 Task: Add White Sub Bun 4 Pack to the cart.
Action: Mouse moved to (767, 283)
Screenshot: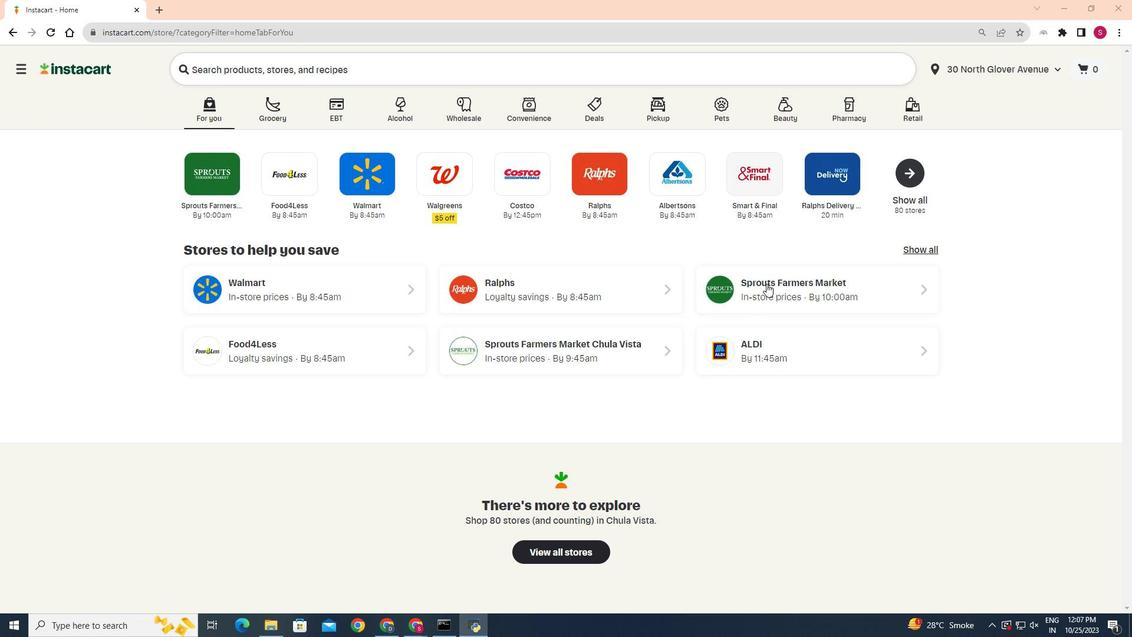 
Action: Mouse pressed left at (767, 283)
Screenshot: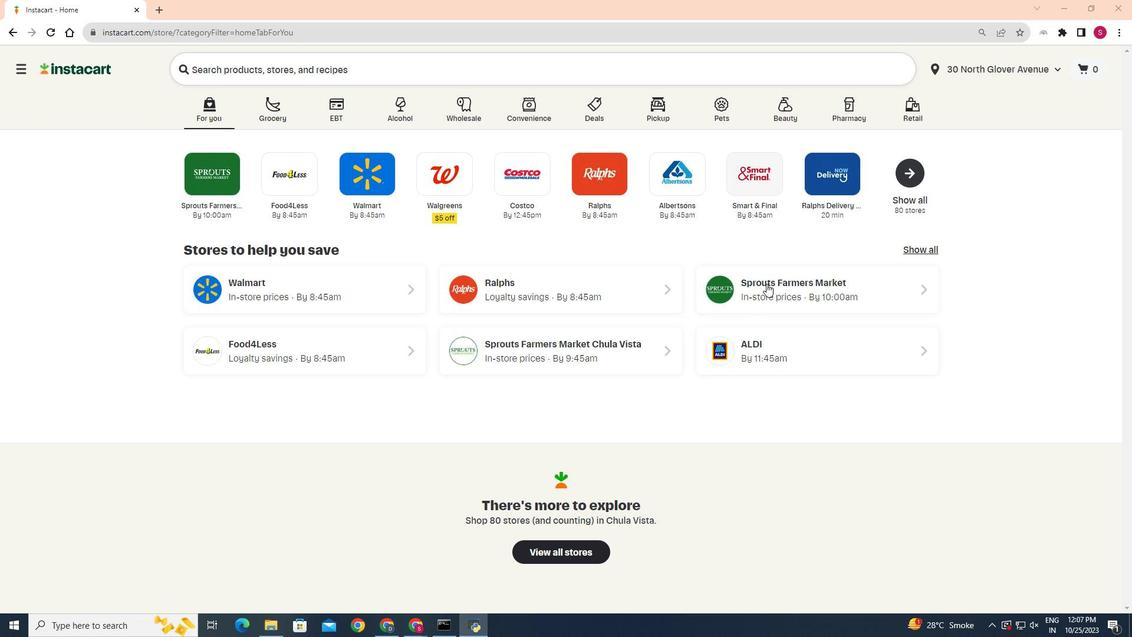 
Action: Mouse moved to (51, 515)
Screenshot: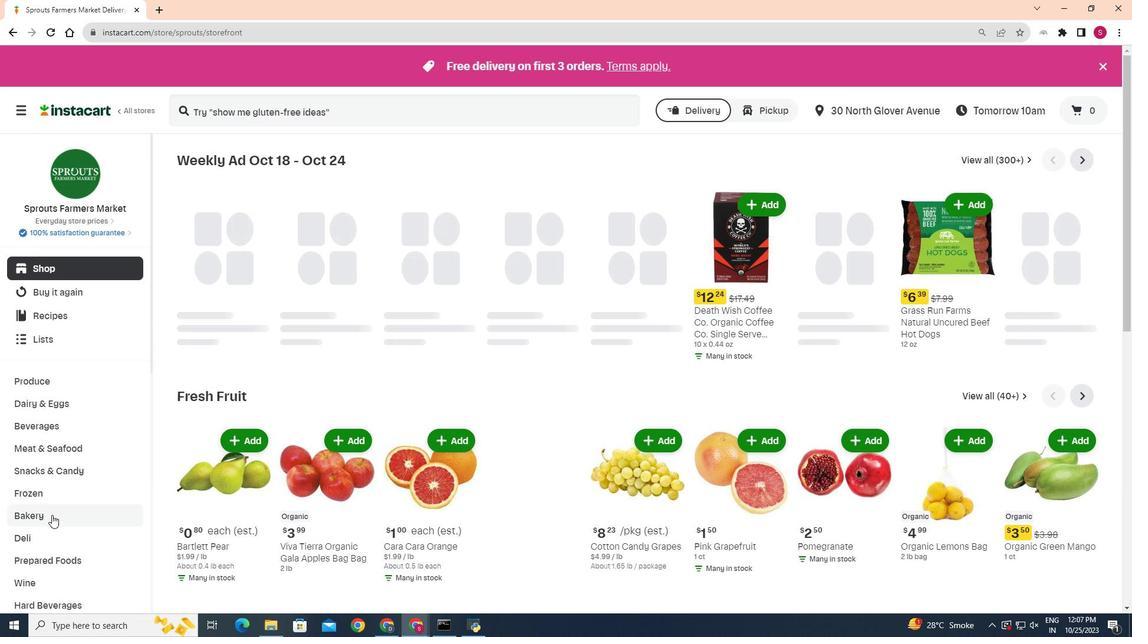 
Action: Mouse pressed left at (51, 515)
Screenshot: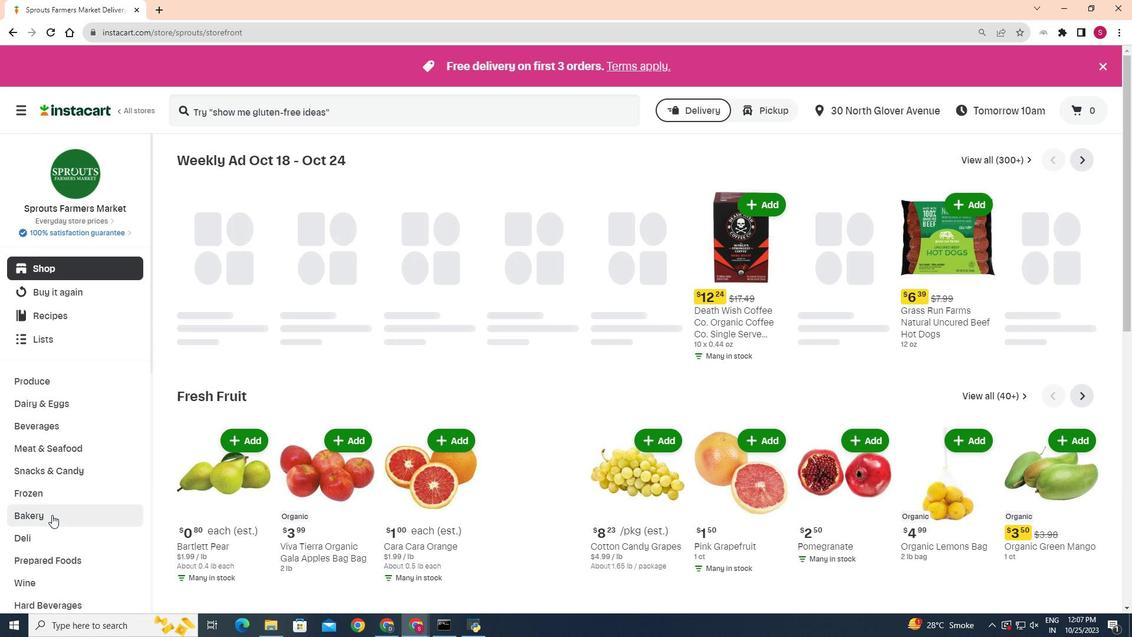 
Action: Mouse moved to (326, 192)
Screenshot: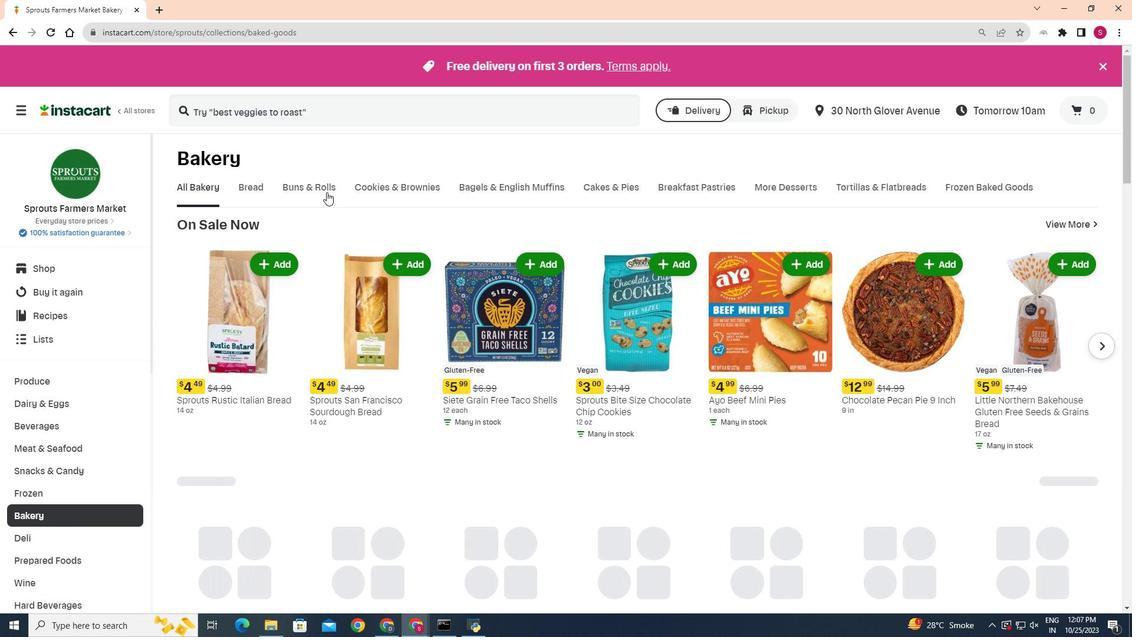 
Action: Mouse pressed left at (326, 192)
Screenshot: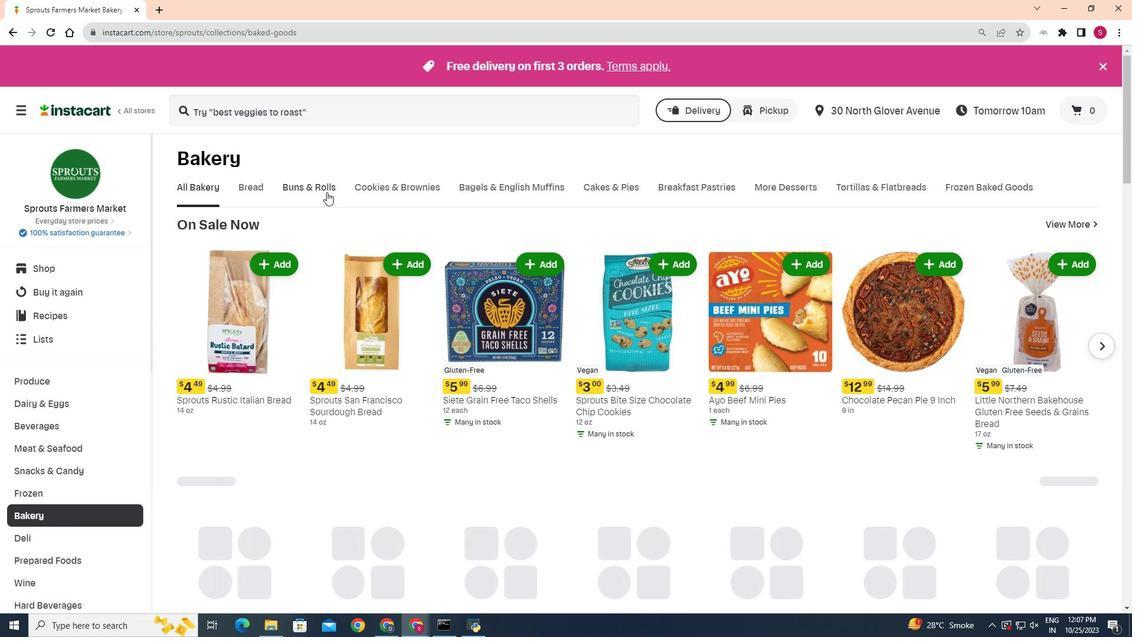 
Action: Mouse moved to (537, 241)
Screenshot: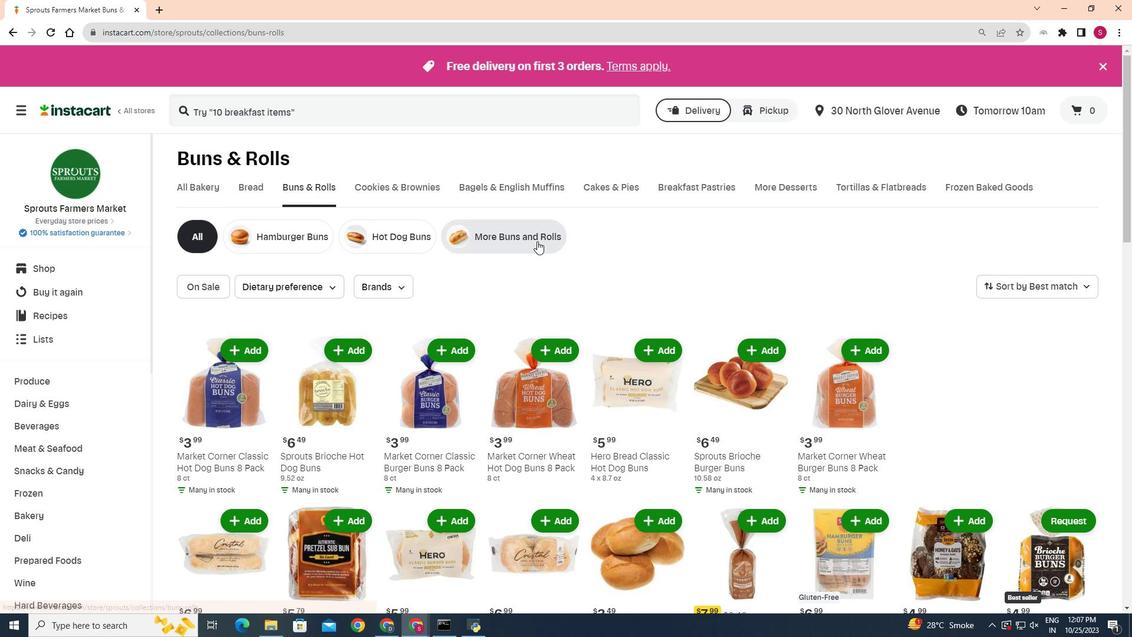 
Action: Mouse pressed left at (537, 241)
Screenshot: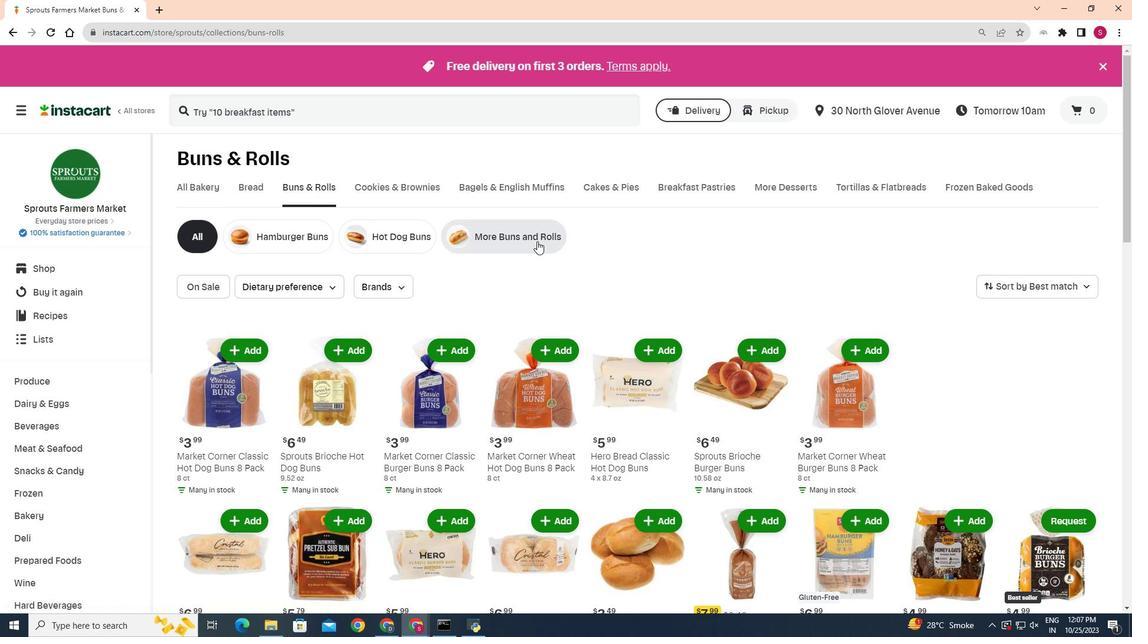 
Action: Mouse moved to (571, 404)
Screenshot: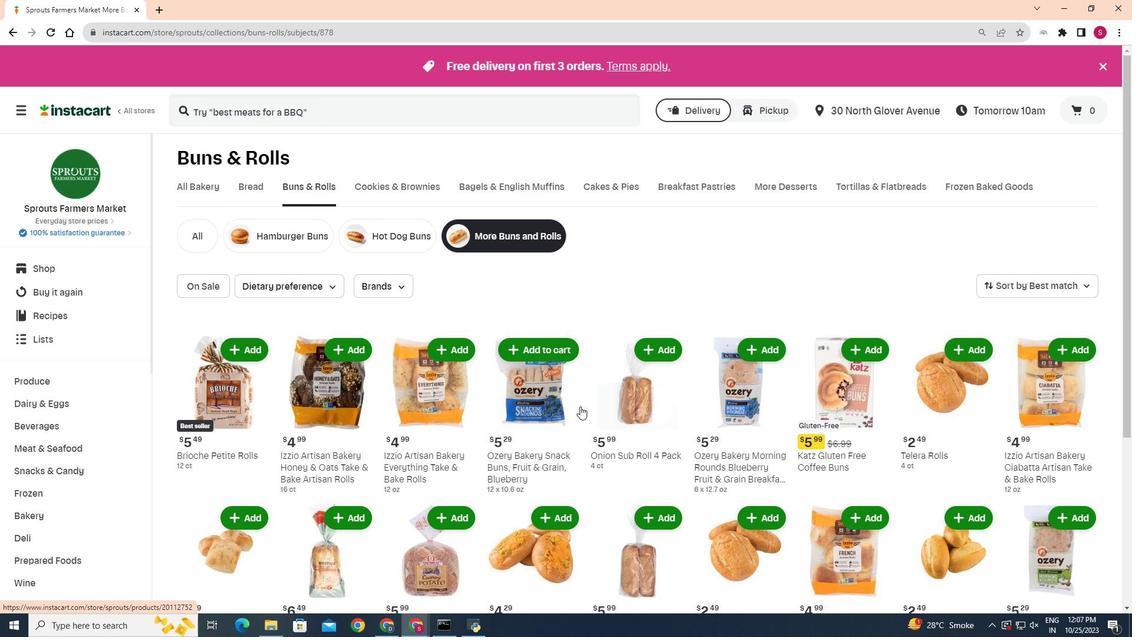 
Action: Mouse scrolled (571, 403) with delta (0, 0)
Screenshot: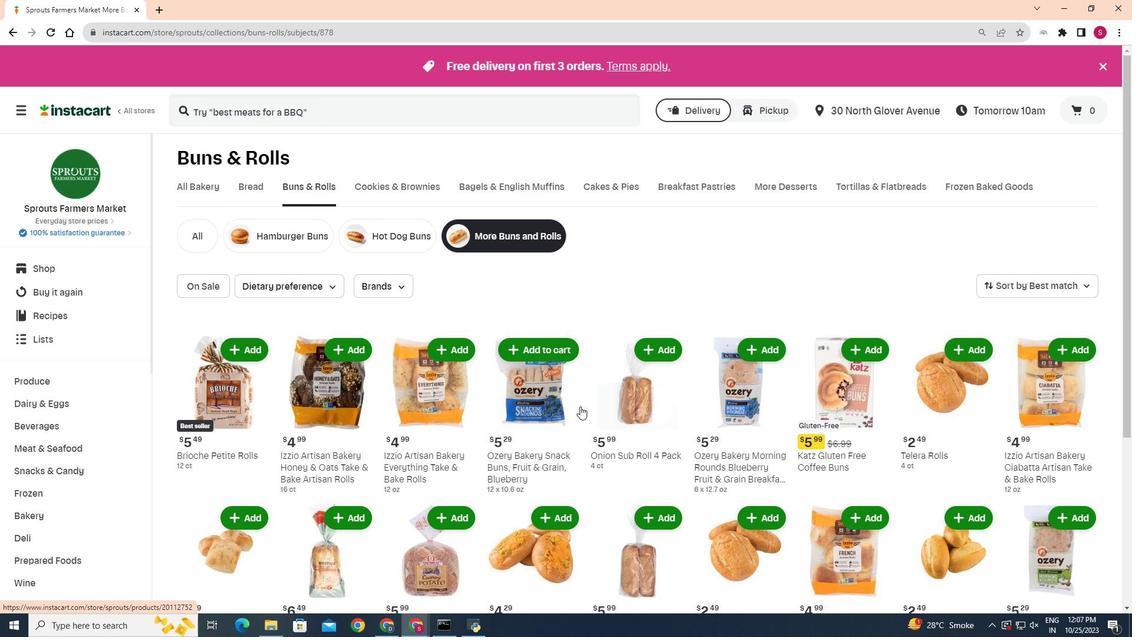 
Action: Mouse moved to (580, 406)
Screenshot: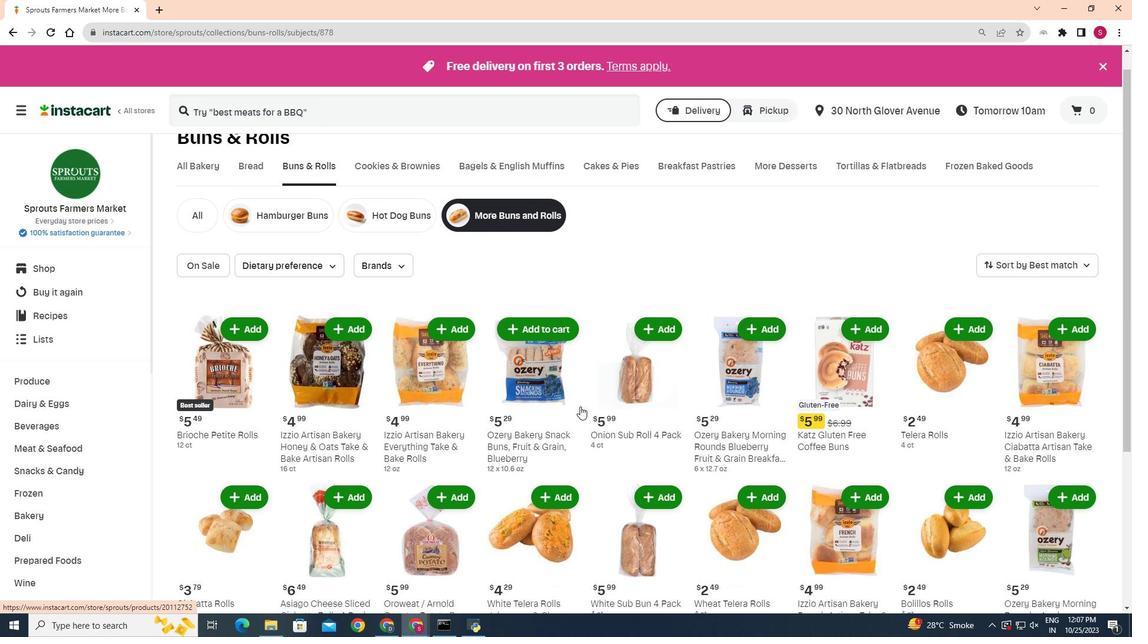 
Action: Mouse scrolled (580, 405) with delta (0, 0)
Screenshot: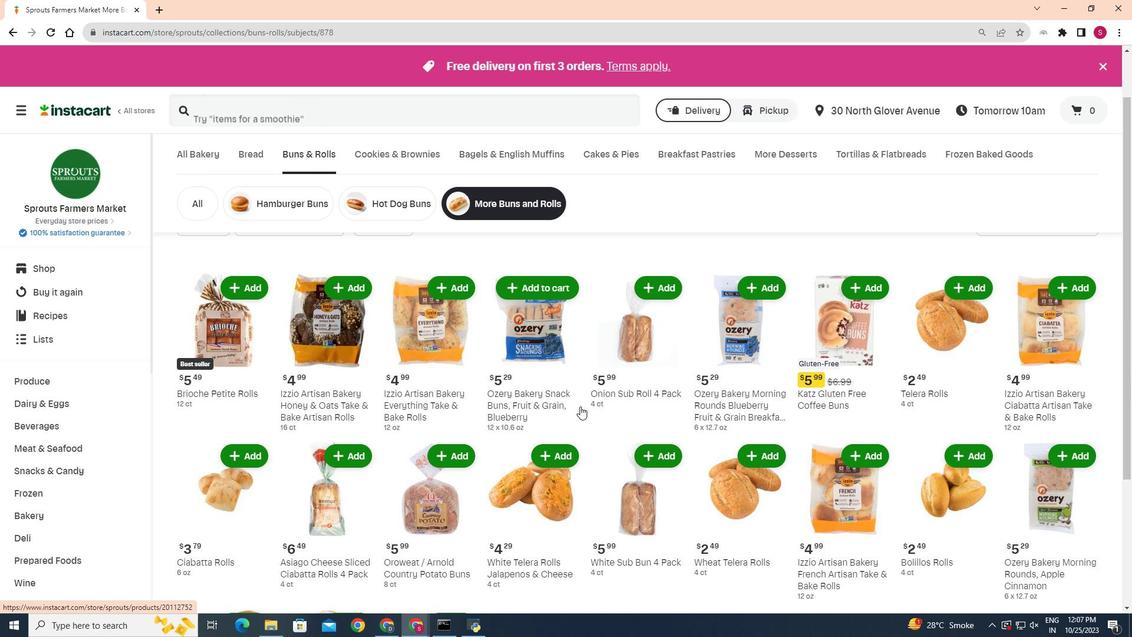 
Action: Mouse moved to (588, 427)
Screenshot: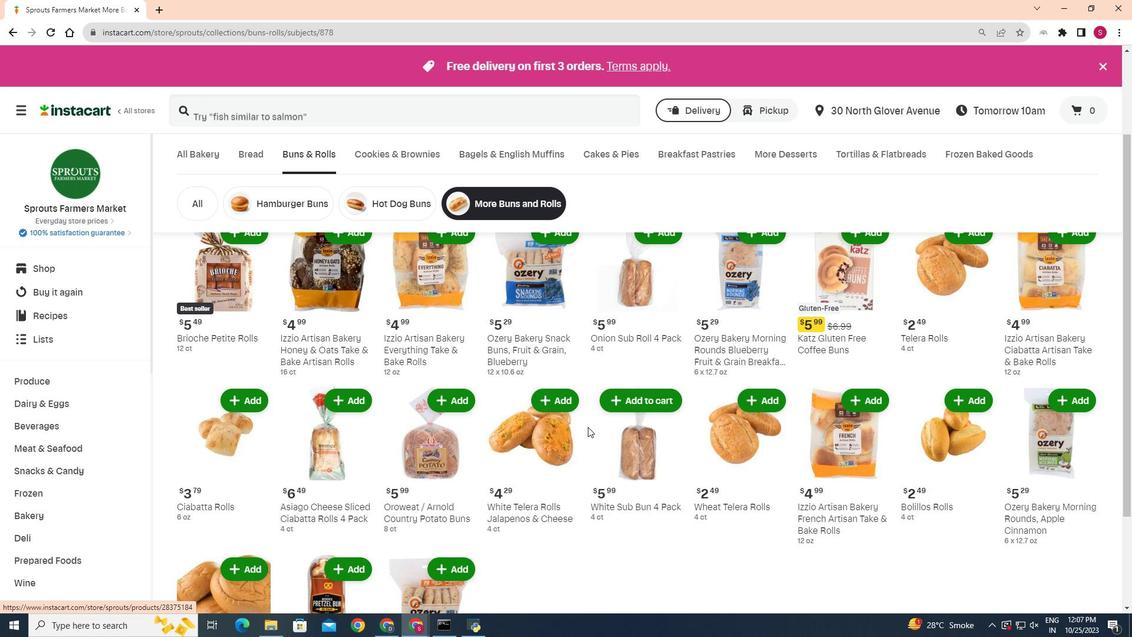 
Action: Mouse scrolled (588, 426) with delta (0, 0)
Screenshot: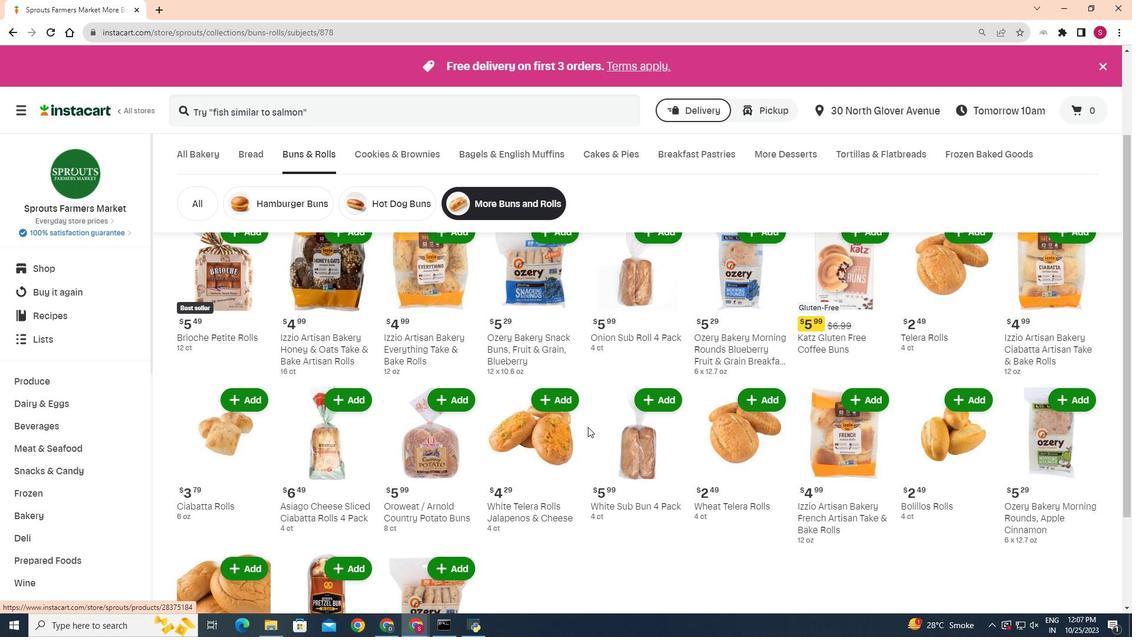 
Action: Mouse moved to (670, 342)
Screenshot: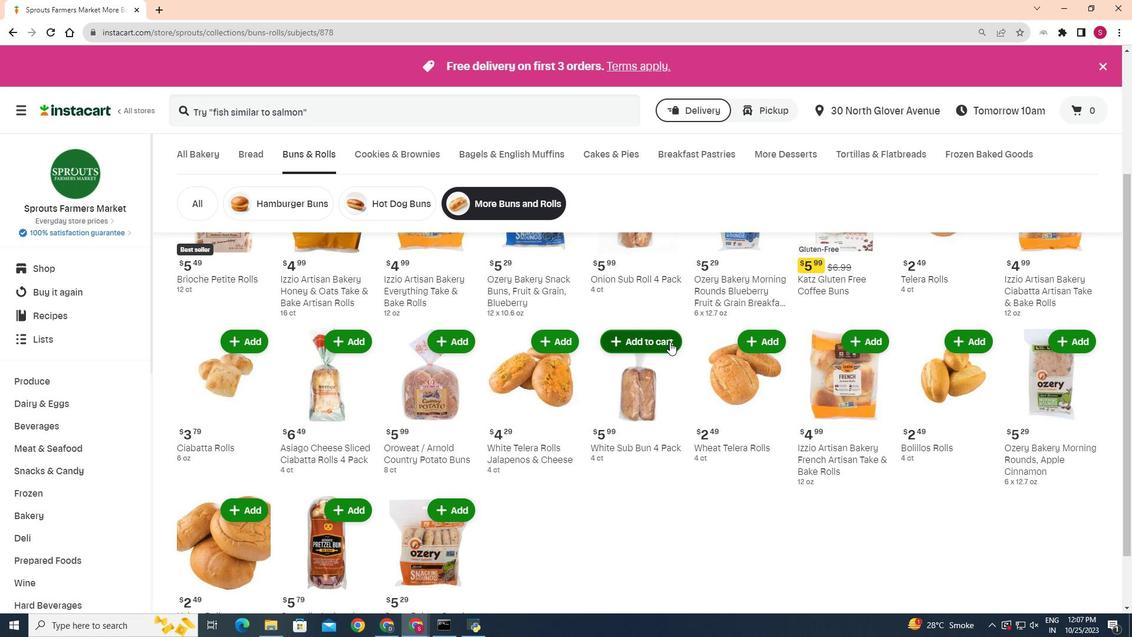 
Action: Mouse pressed left at (670, 342)
Screenshot: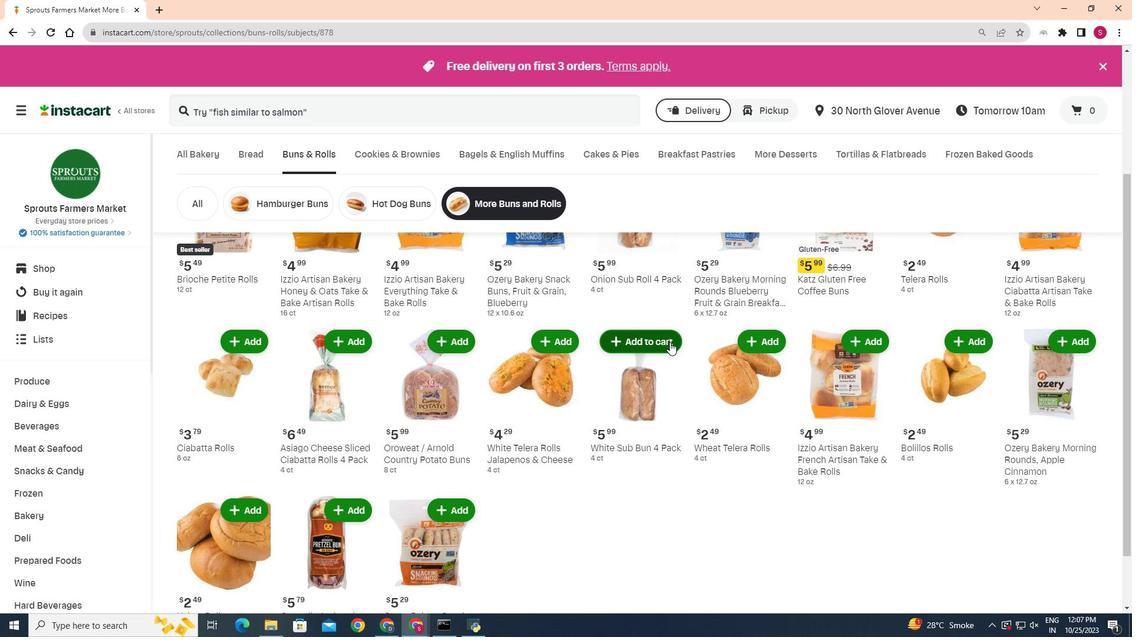 
Action: Mouse moved to (629, 408)
Screenshot: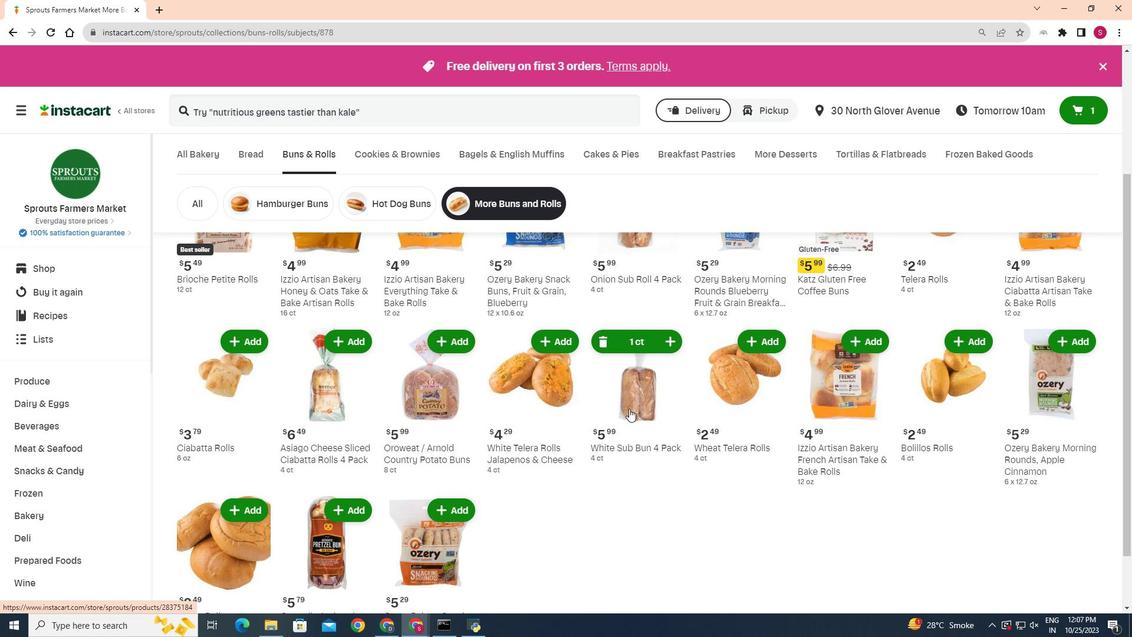
